 Task: Sort the products in the category "Penne" by unit price (low first).
Action: Mouse moved to (249, 125)
Screenshot: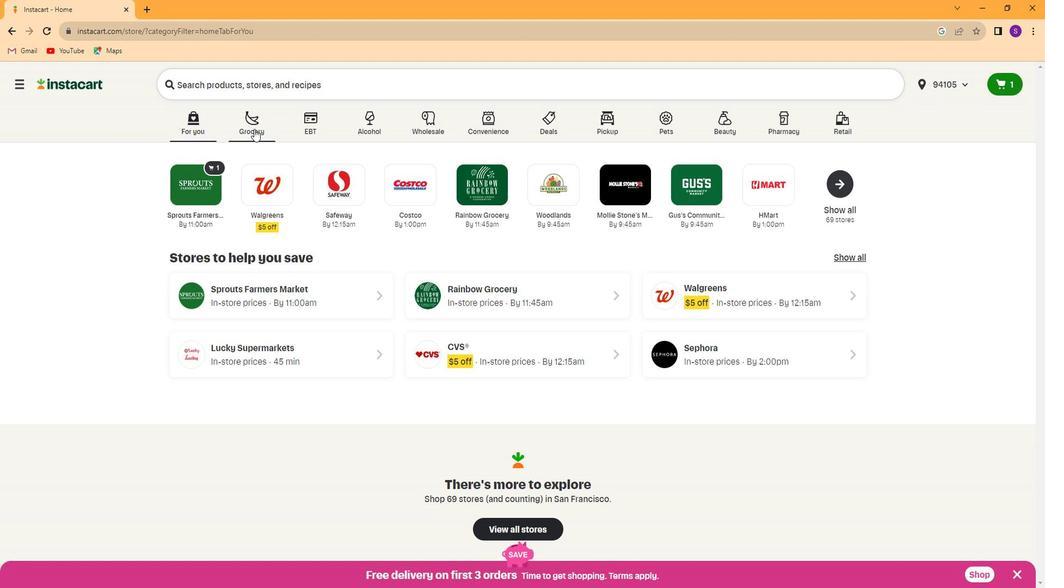 
Action: Mouse pressed left at (249, 125)
Screenshot: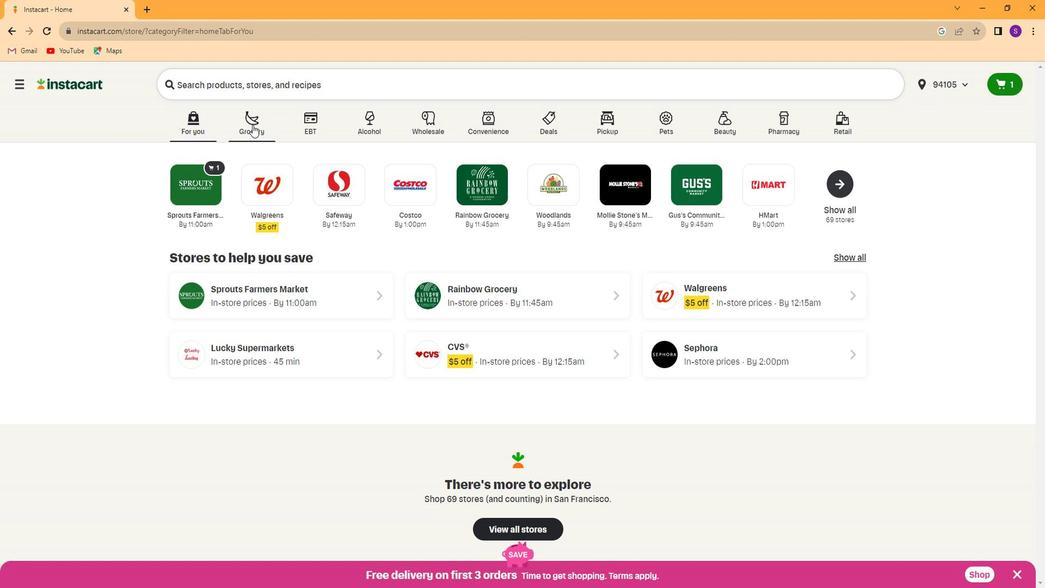 
Action: Mouse moved to (340, 186)
Screenshot: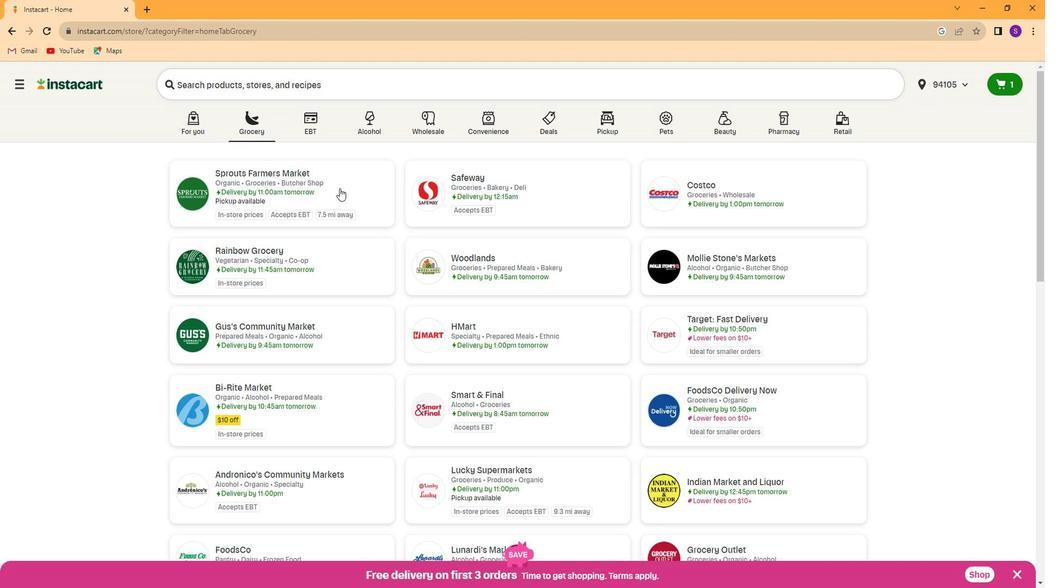 
Action: Mouse pressed left at (340, 186)
Screenshot: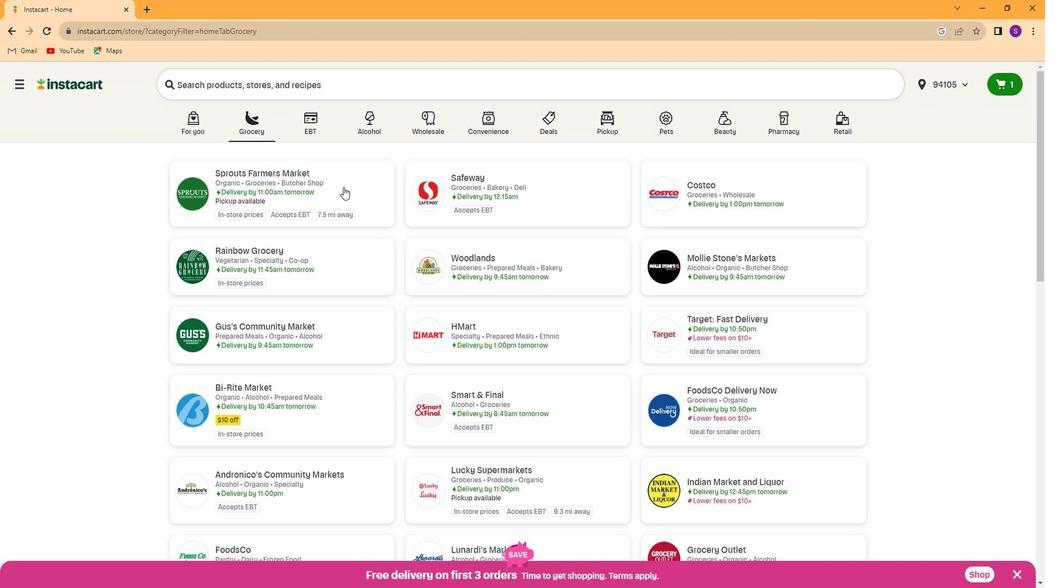 
Action: Mouse moved to (99, 364)
Screenshot: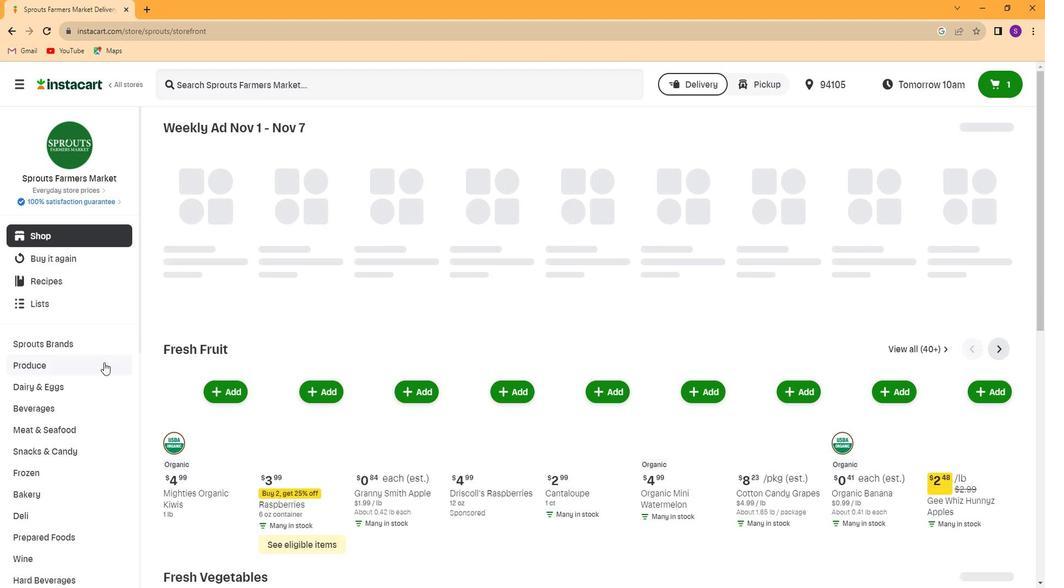 
Action: Mouse scrolled (99, 363) with delta (0, 0)
Screenshot: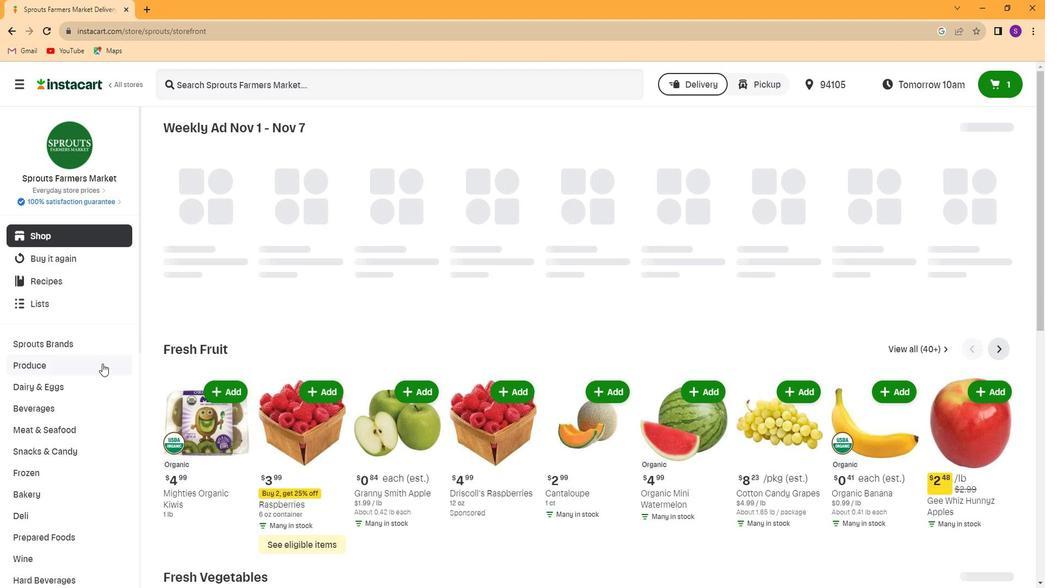 
Action: Mouse scrolled (99, 363) with delta (0, 0)
Screenshot: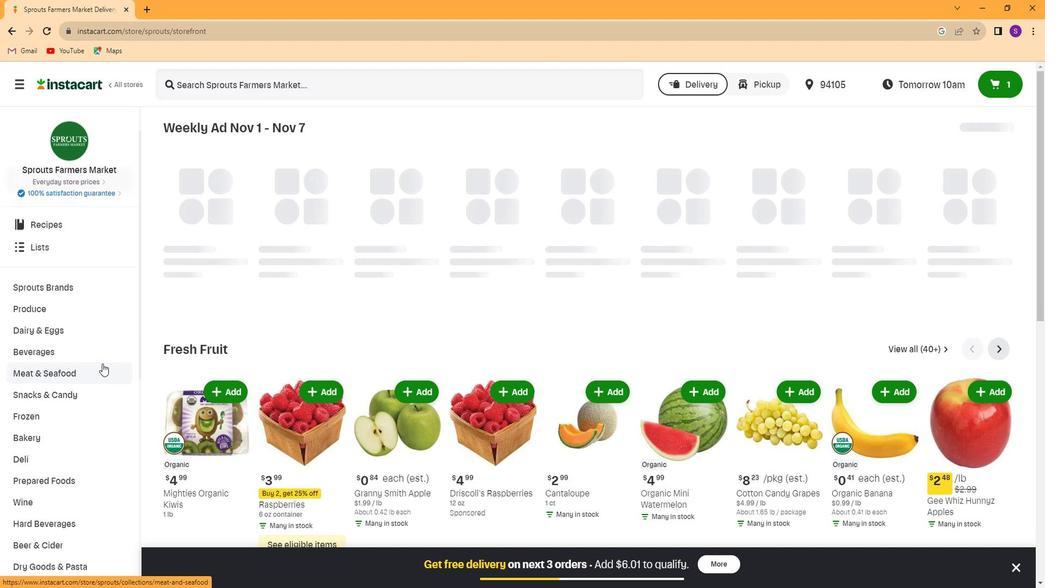 
Action: Mouse moved to (80, 507)
Screenshot: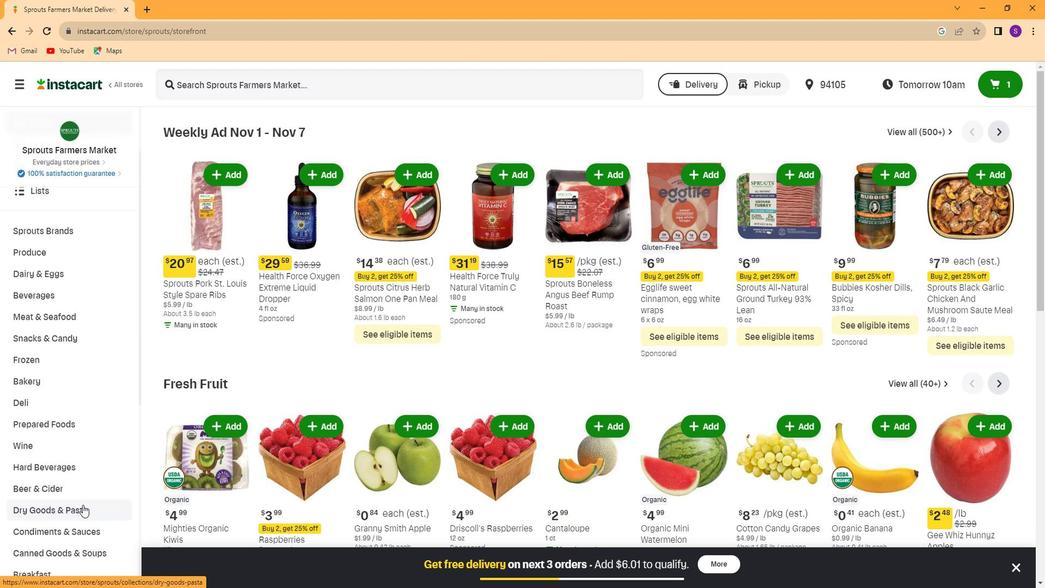 
Action: Mouse pressed left at (80, 507)
Screenshot: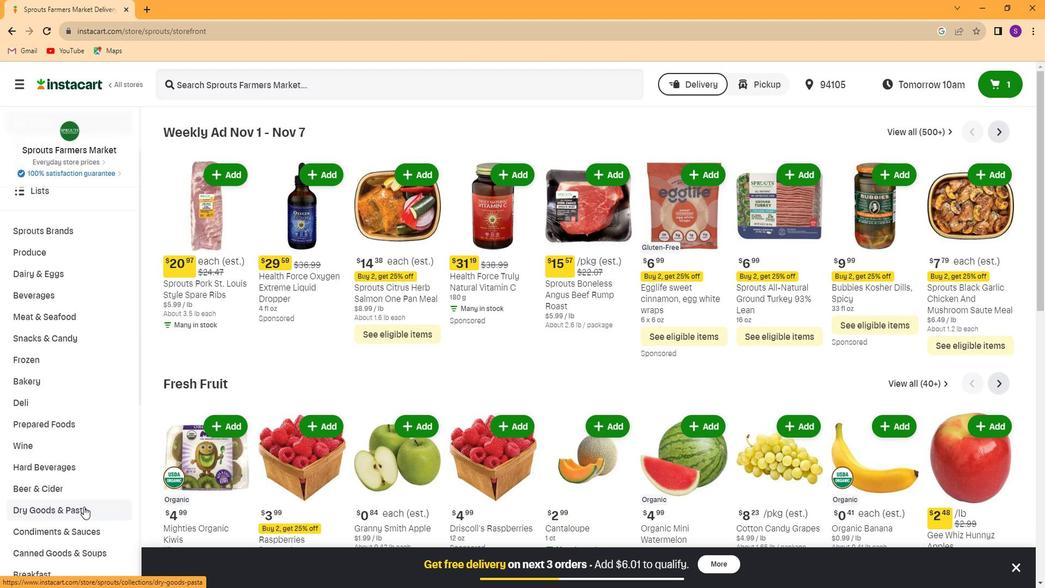 
Action: Mouse moved to (353, 163)
Screenshot: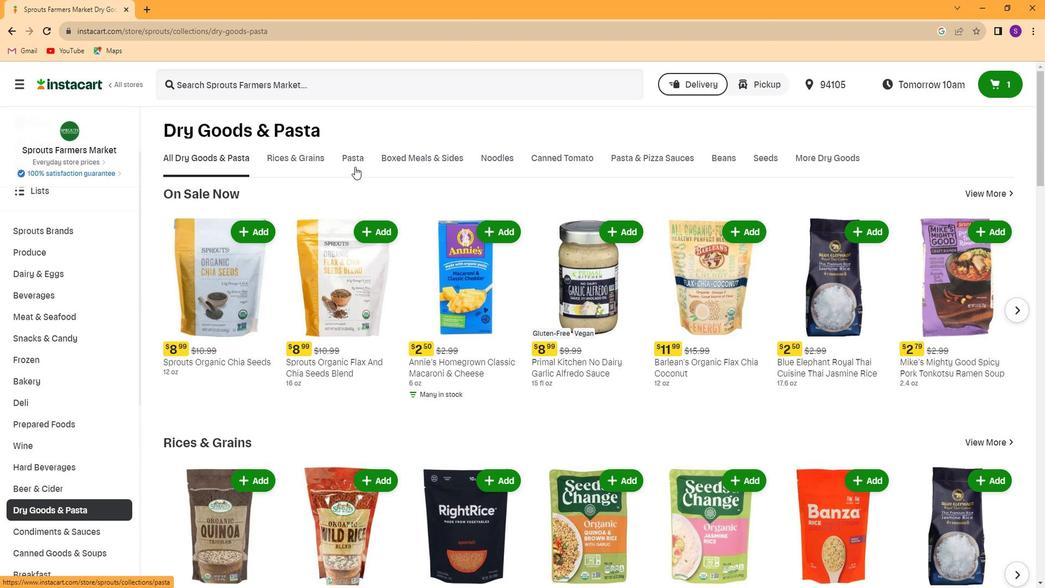 
Action: Mouse pressed left at (353, 163)
Screenshot: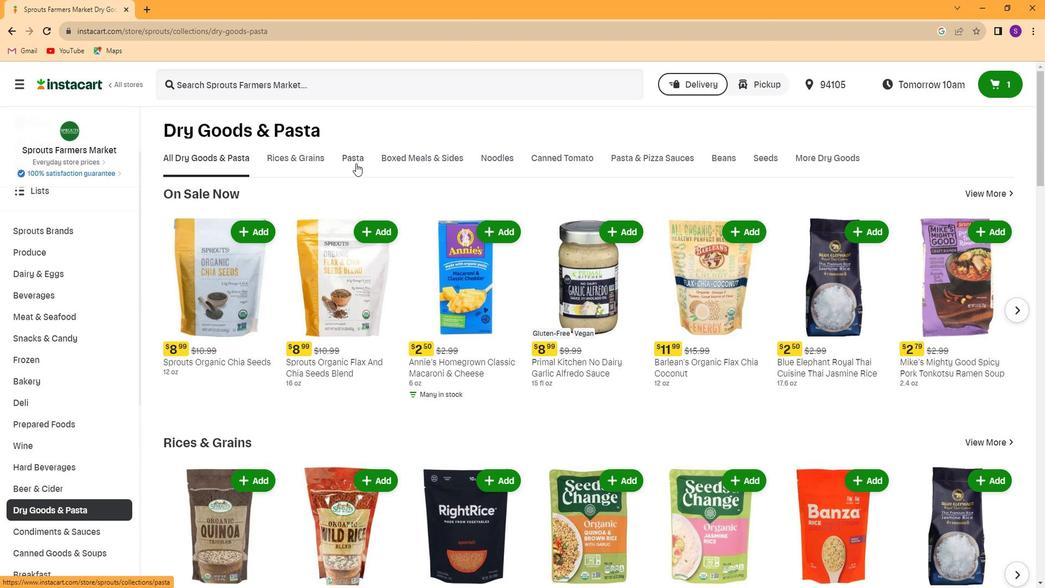 
Action: Mouse moved to (327, 202)
Screenshot: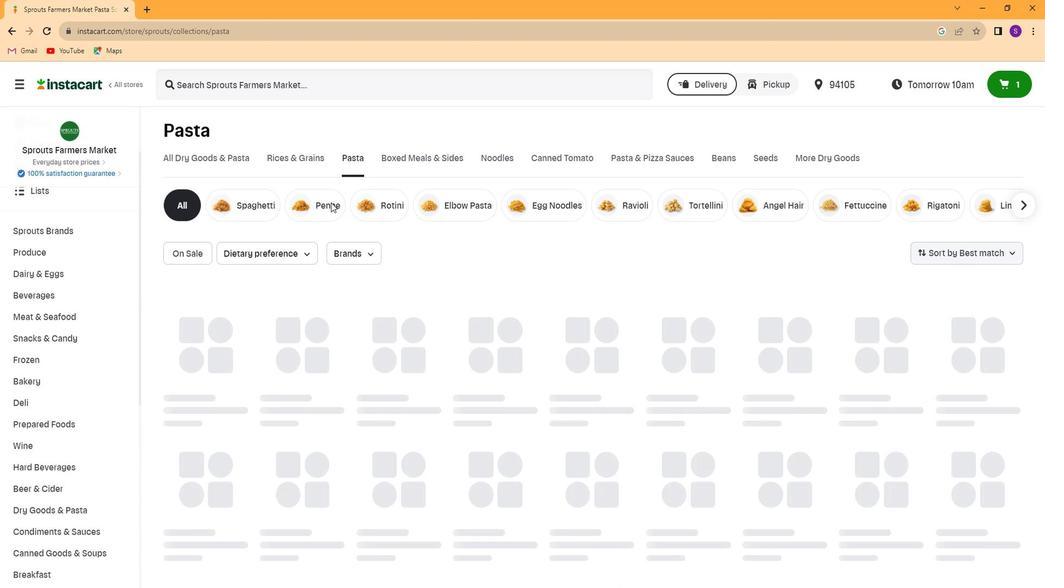 
Action: Mouse pressed left at (327, 202)
Screenshot: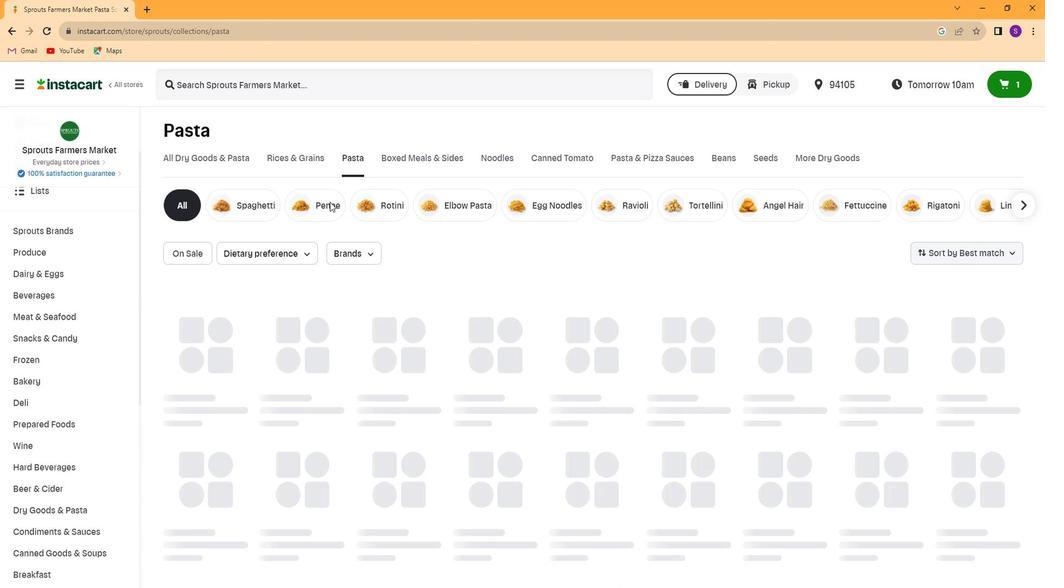 
Action: Mouse moved to (934, 257)
Screenshot: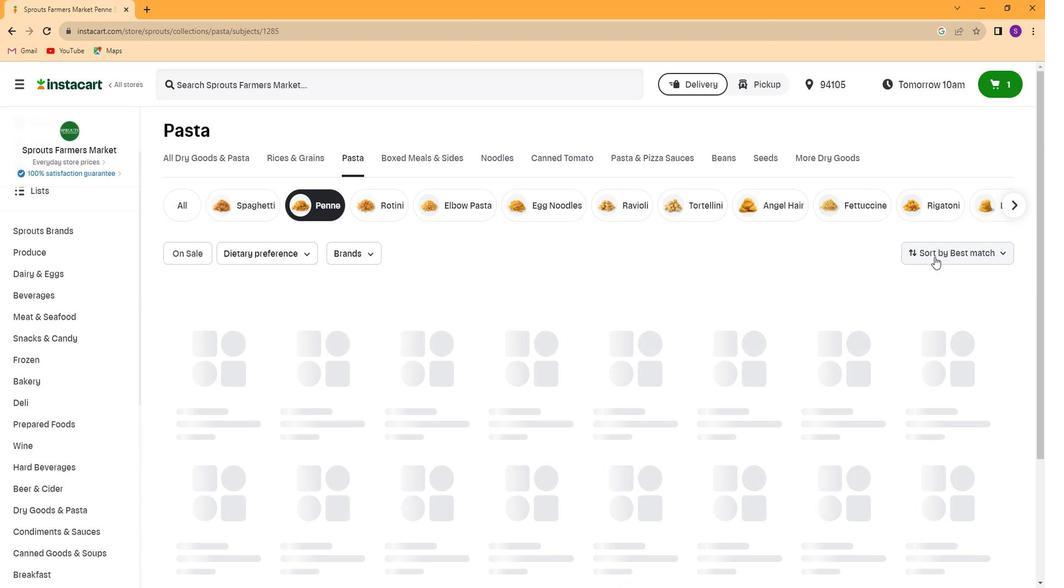 
Action: Mouse pressed left at (934, 257)
Screenshot: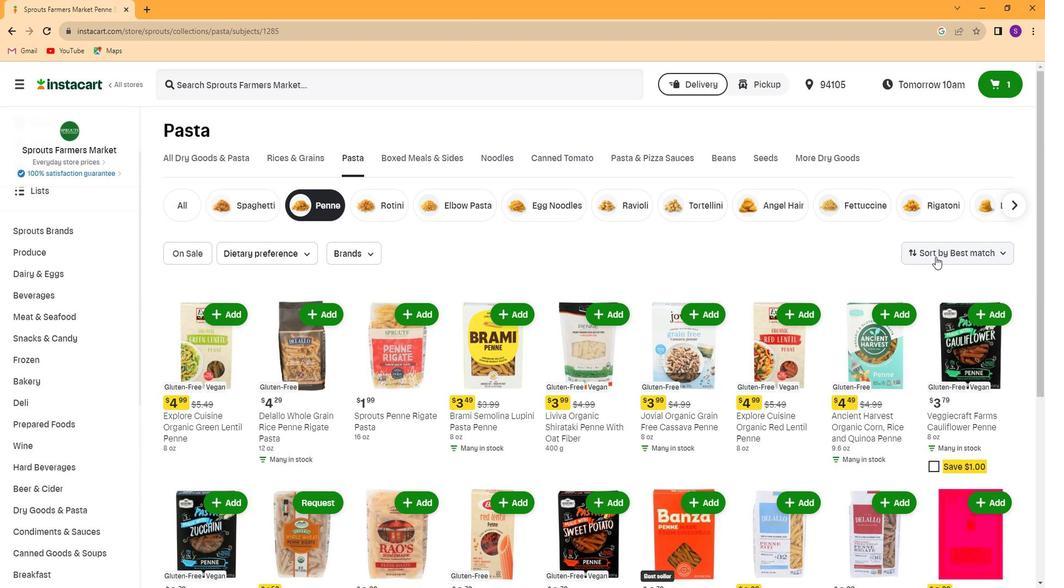 
Action: Mouse moved to (953, 358)
Screenshot: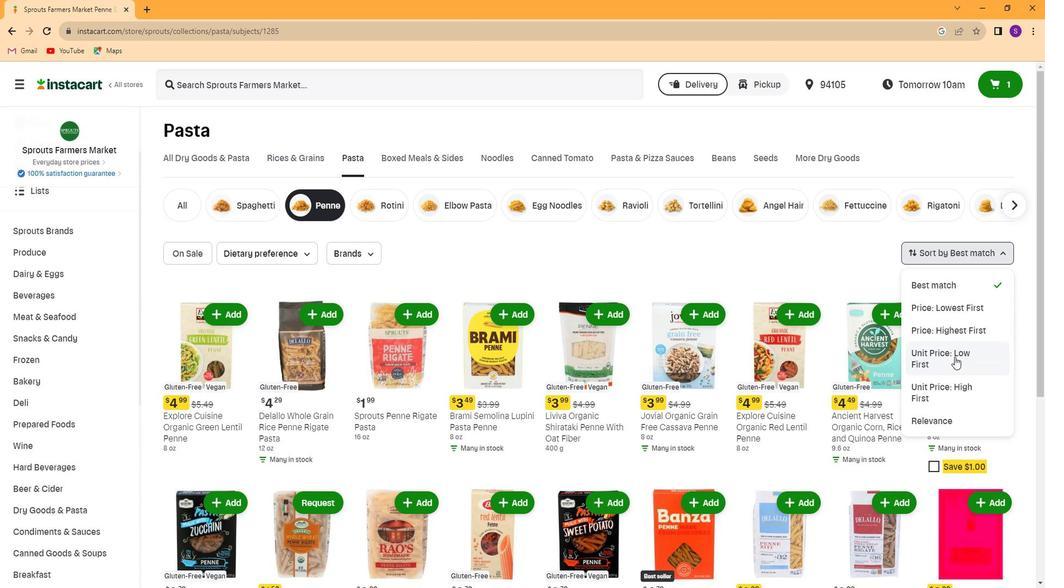 
Action: Mouse pressed left at (953, 358)
Screenshot: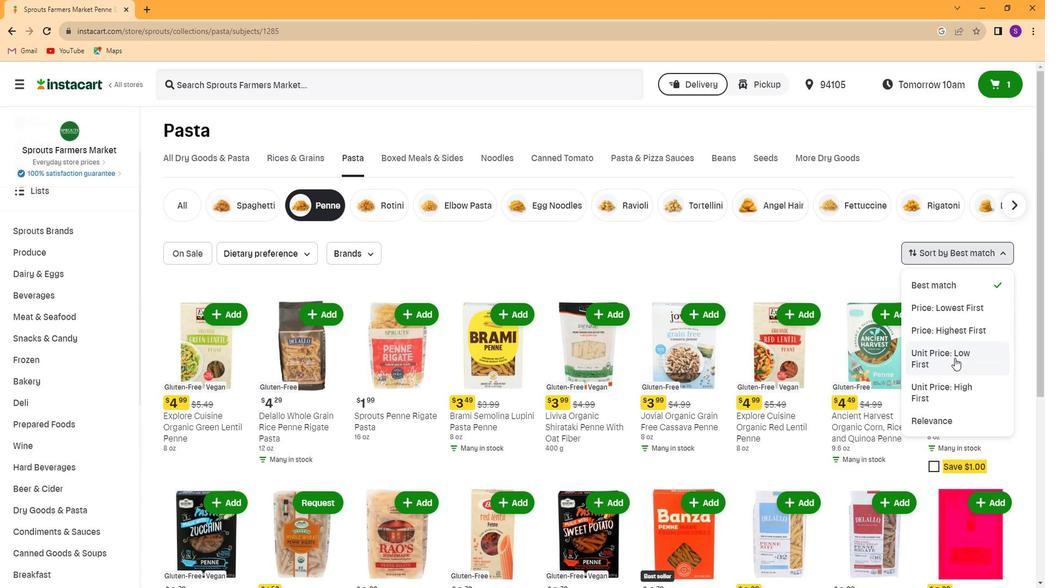 
Action: Mouse moved to (898, 380)
Screenshot: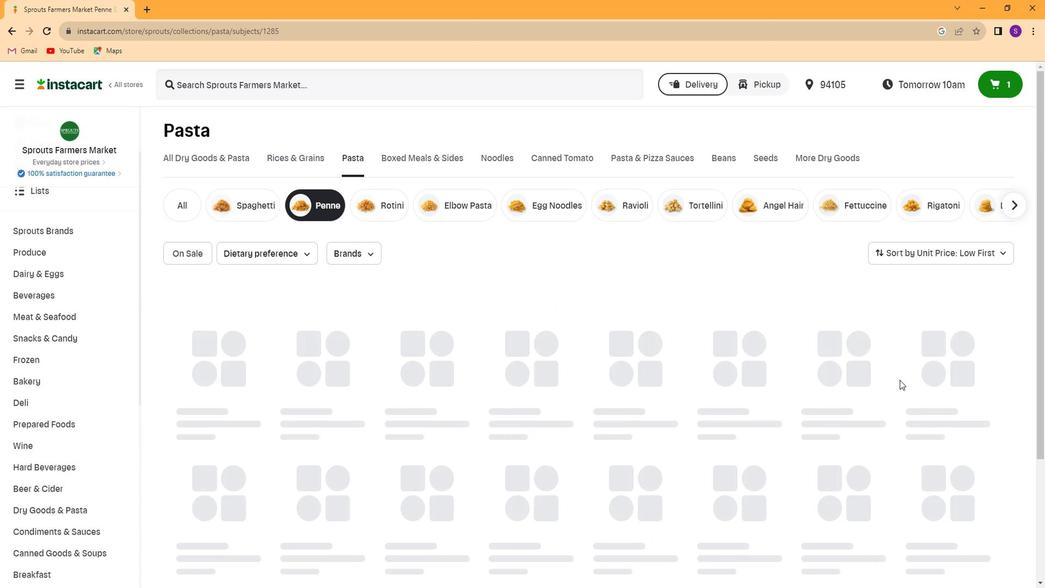 
